 Task: Create a due date automation trigger when advanced on, on the wednesday after a card is due add dates due in more than 1 working days at 11:00 AM.
Action: Mouse moved to (813, 249)
Screenshot: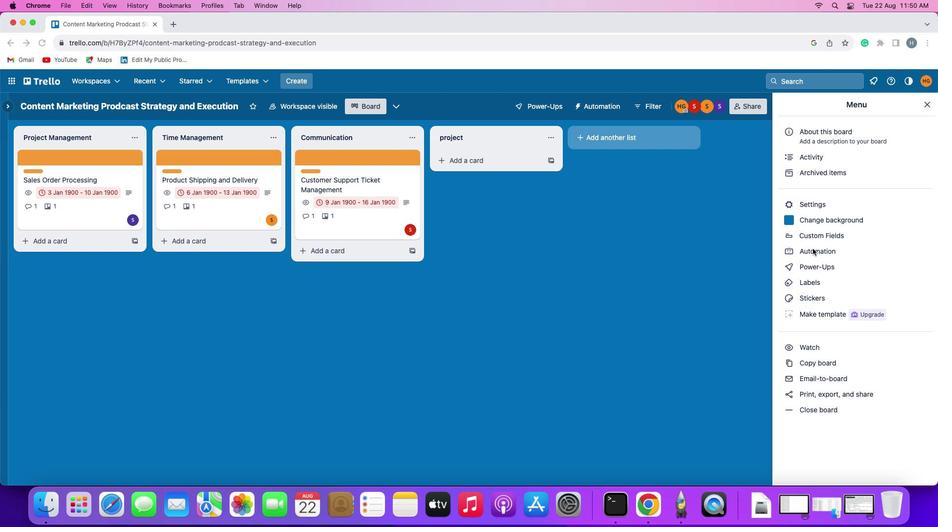 
Action: Mouse pressed left at (813, 249)
Screenshot: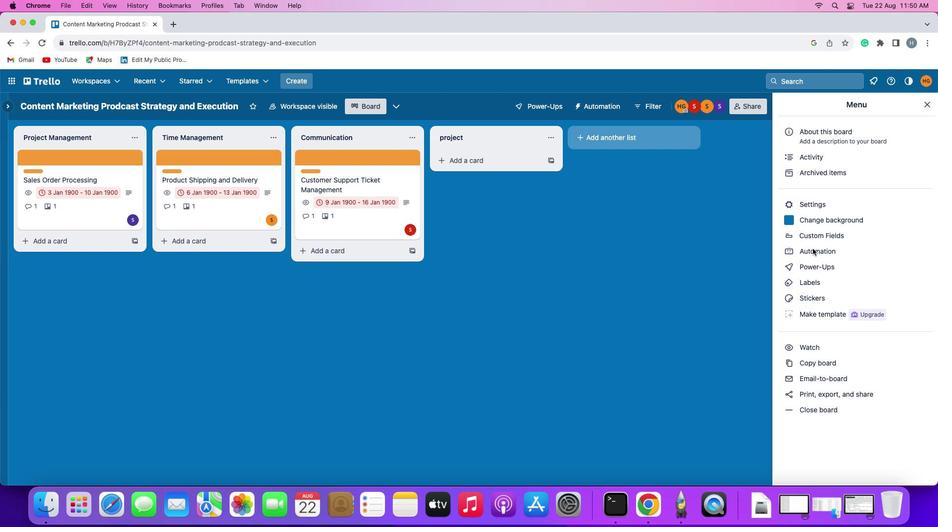 
Action: Mouse pressed left at (813, 249)
Screenshot: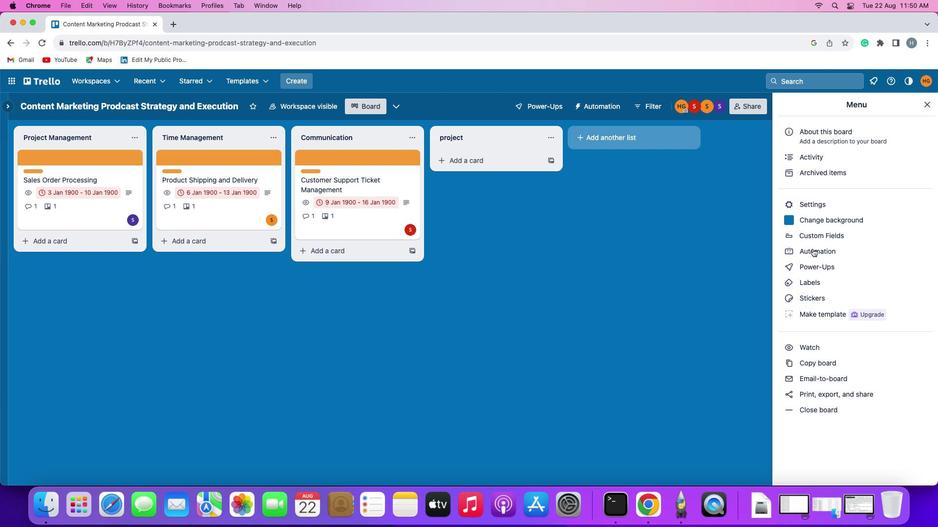 
Action: Mouse moved to (64, 233)
Screenshot: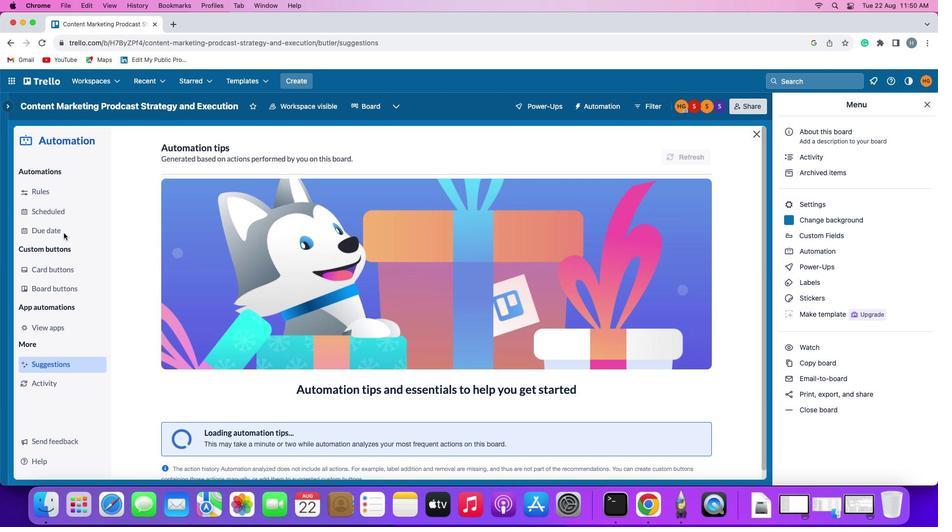 
Action: Mouse pressed left at (64, 233)
Screenshot: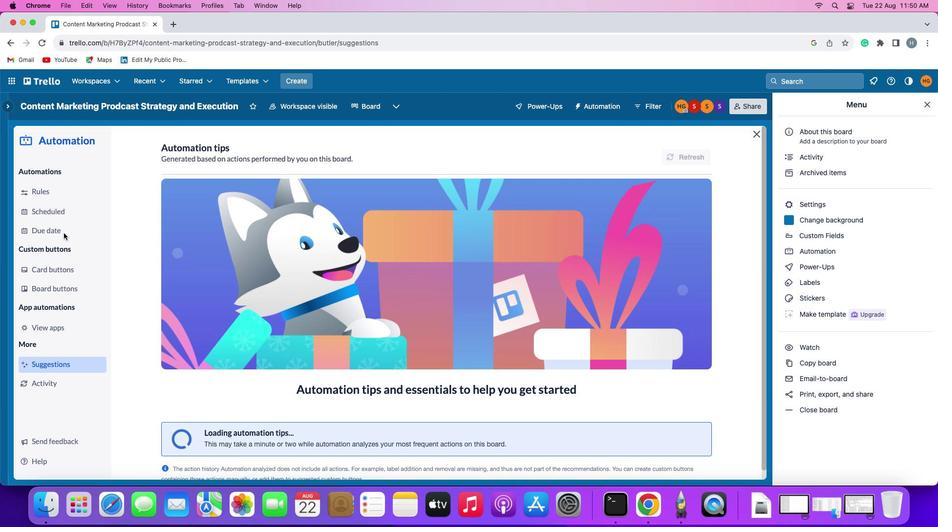 
Action: Mouse moved to (657, 149)
Screenshot: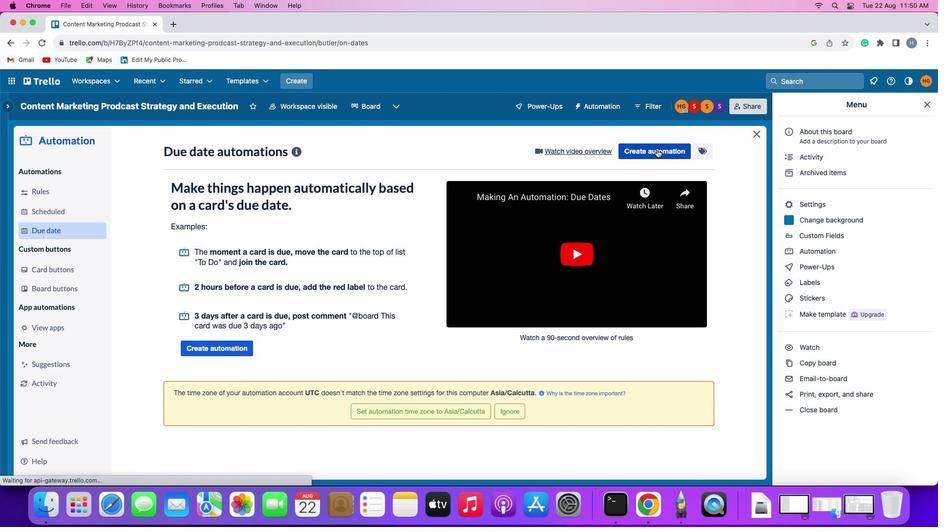 
Action: Mouse pressed left at (657, 149)
Screenshot: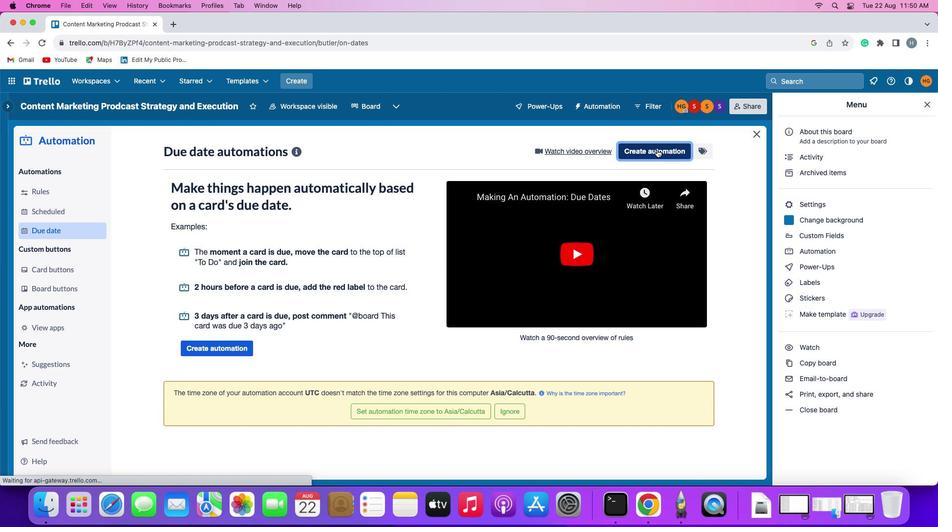 
Action: Mouse moved to (175, 244)
Screenshot: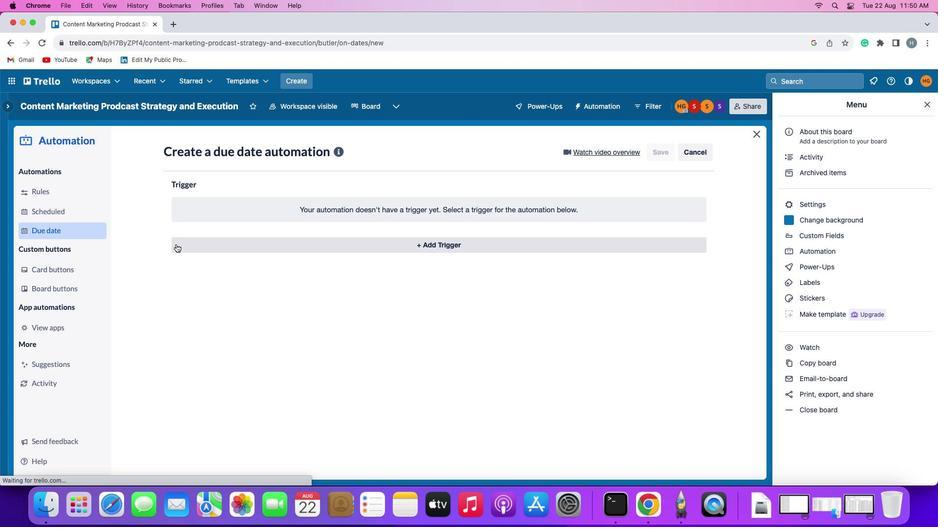 
Action: Mouse pressed left at (175, 244)
Screenshot: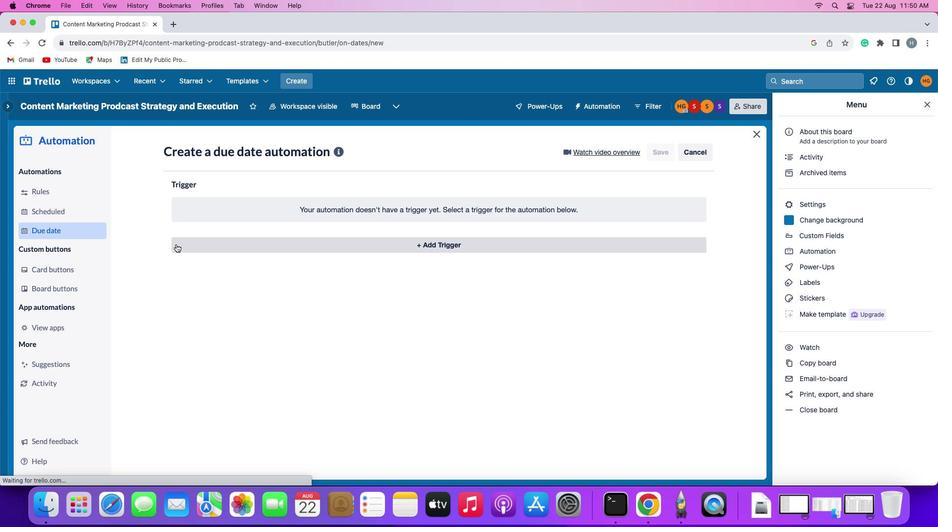 
Action: Mouse moved to (213, 429)
Screenshot: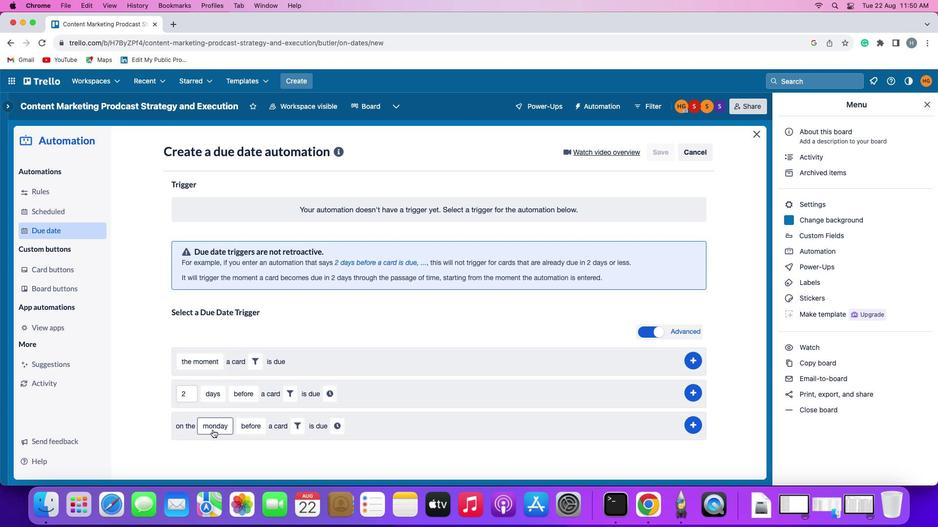 
Action: Mouse pressed left at (213, 429)
Screenshot: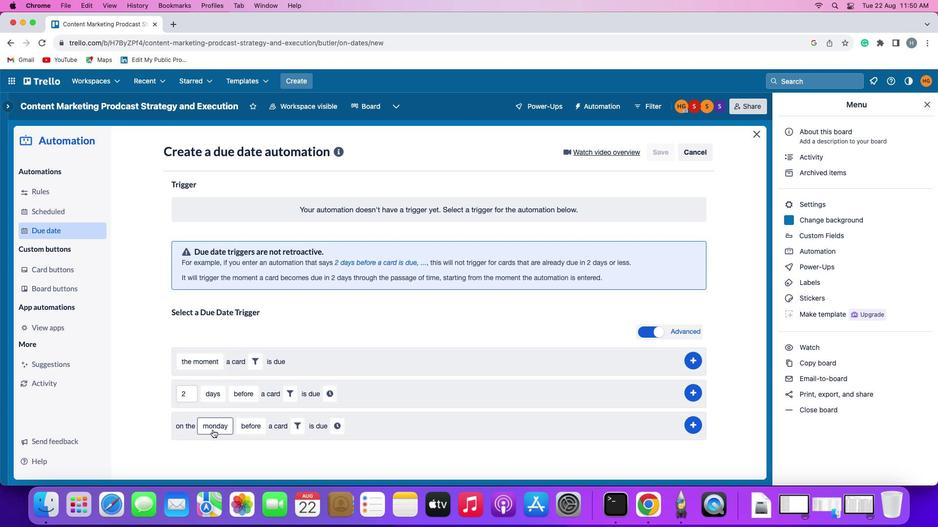 
Action: Mouse moved to (227, 332)
Screenshot: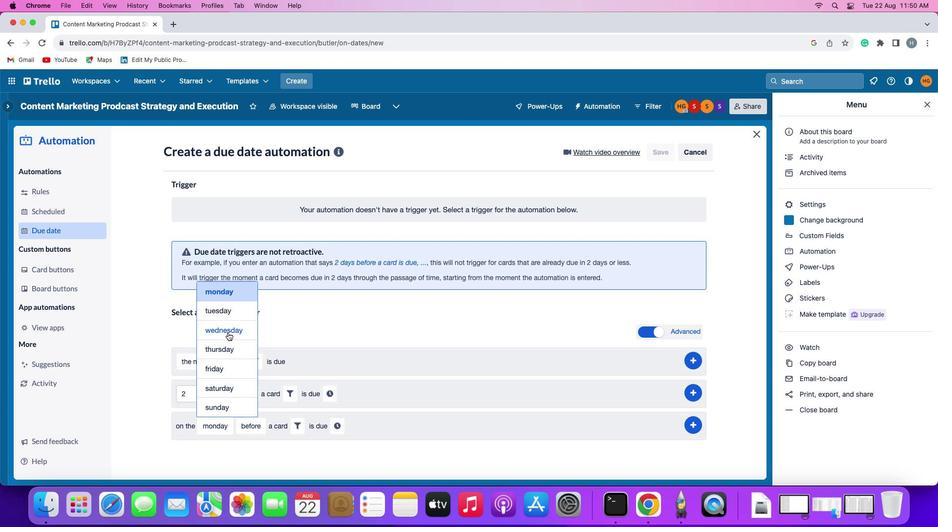 
Action: Mouse pressed left at (227, 332)
Screenshot: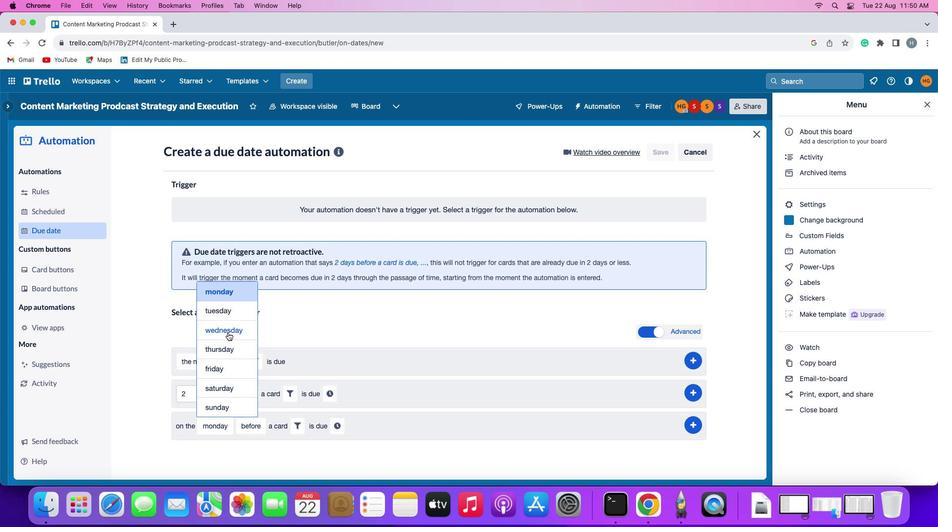 
Action: Mouse moved to (248, 423)
Screenshot: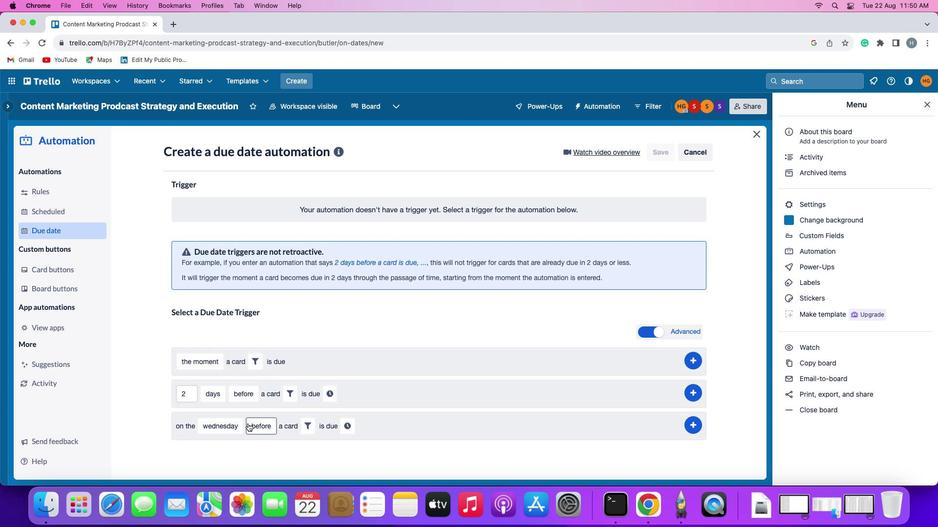 
Action: Mouse pressed left at (248, 423)
Screenshot: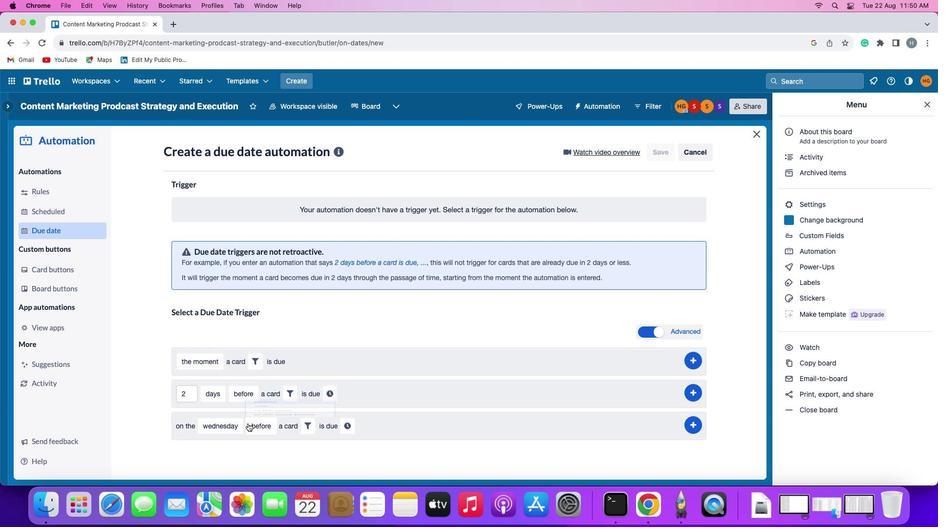 
Action: Mouse moved to (274, 367)
Screenshot: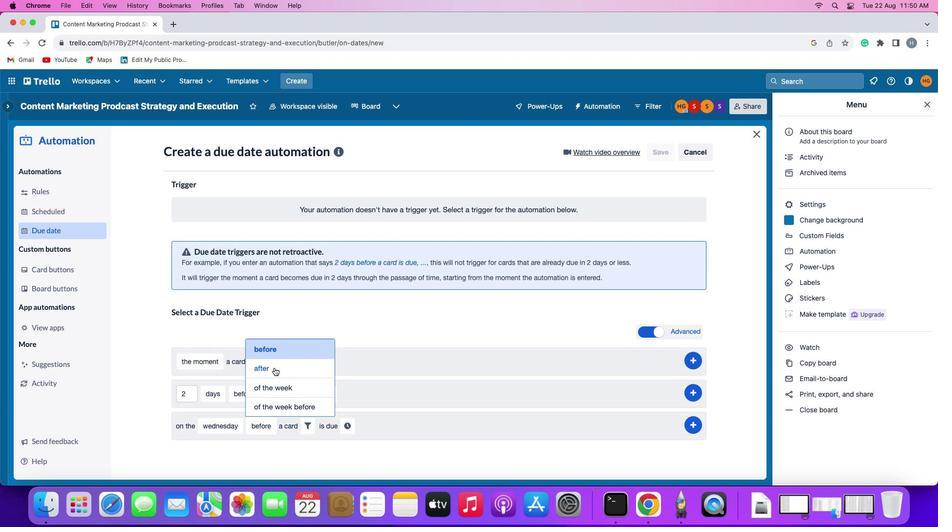 
Action: Mouse pressed left at (274, 367)
Screenshot: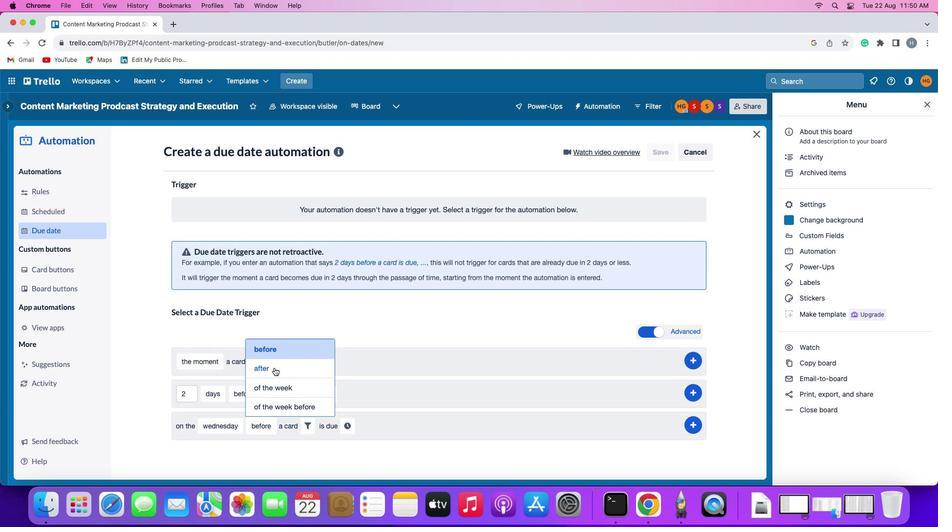 
Action: Mouse moved to (304, 424)
Screenshot: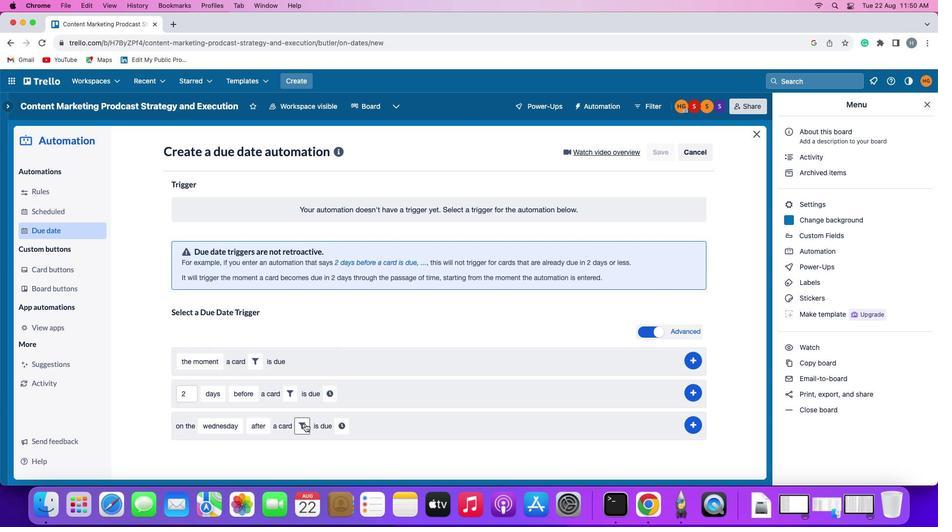 
Action: Mouse pressed left at (304, 424)
Screenshot: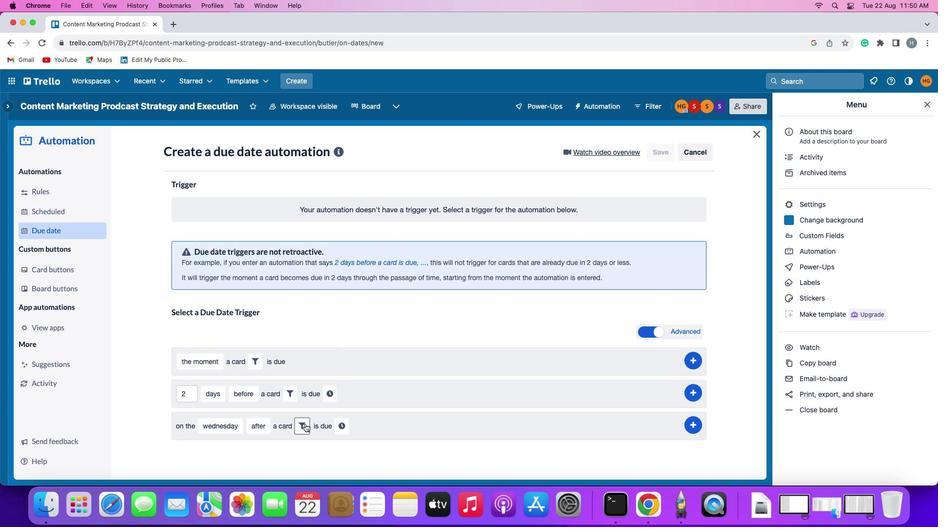 
Action: Mouse moved to (357, 454)
Screenshot: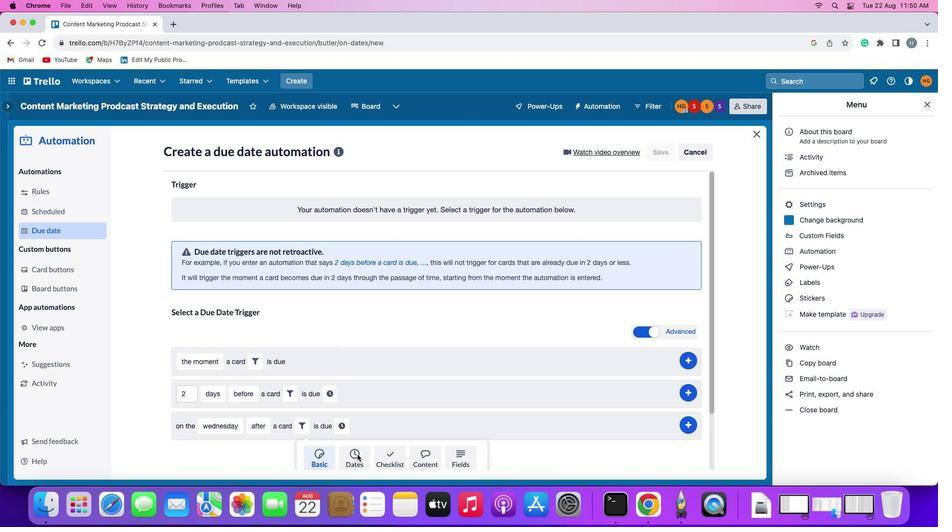 
Action: Mouse pressed left at (357, 454)
Screenshot: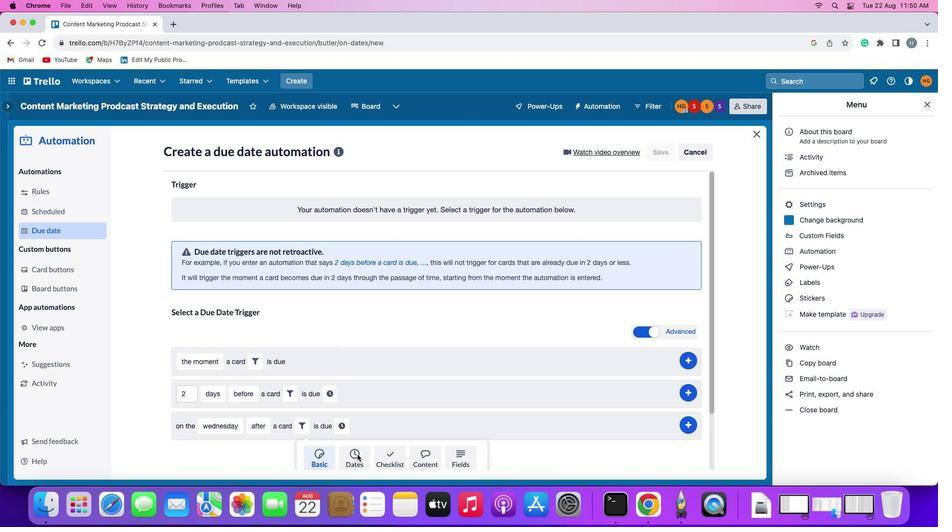 
Action: Mouse moved to (267, 449)
Screenshot: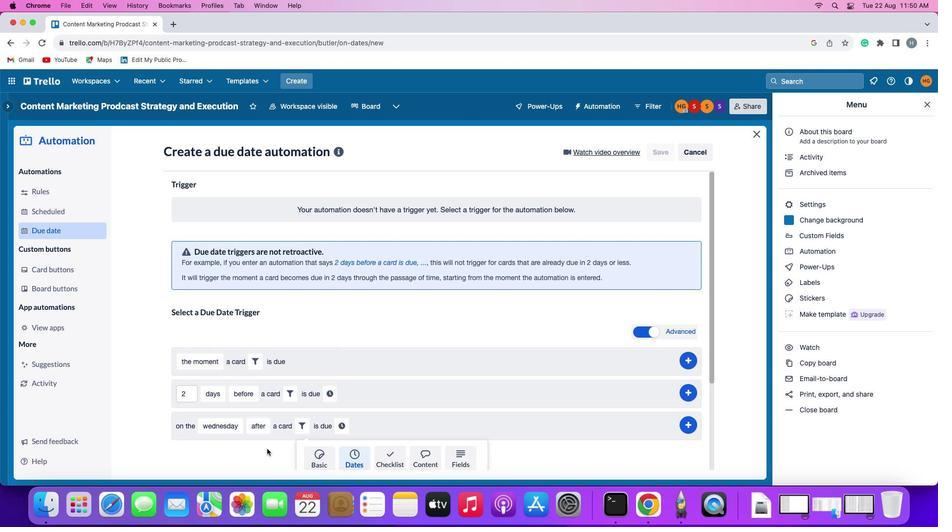 
Action: Mouse scrolled (267, 449) with delta (0, 0)
Screenshot: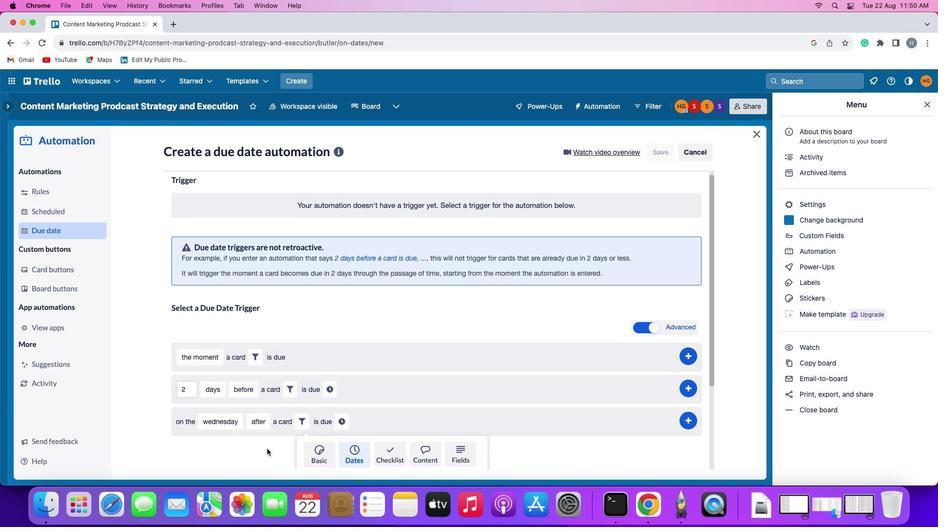 
Action: Mouse scrolled (267, 449) with delta (0, 0)
Screenshot: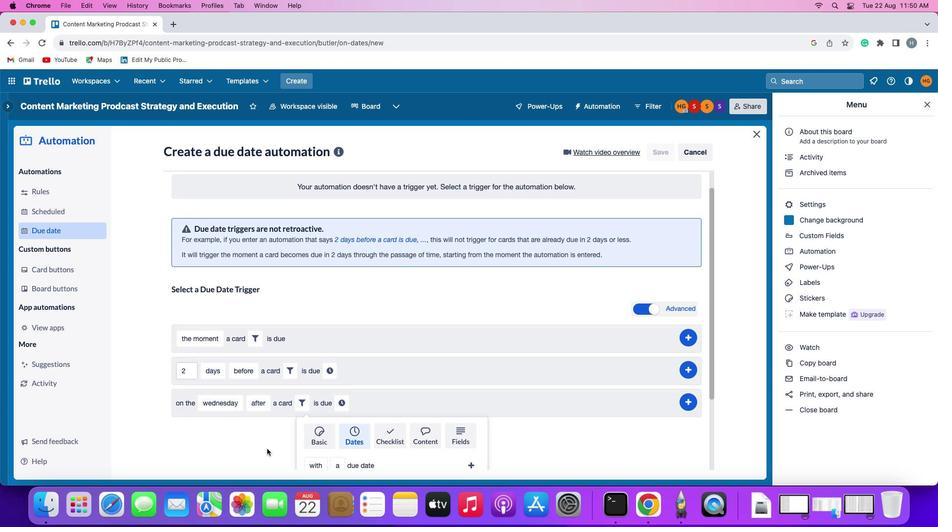 
Action: Mouse scrolled (267, 449) with delta (0, -1)
Screenshot: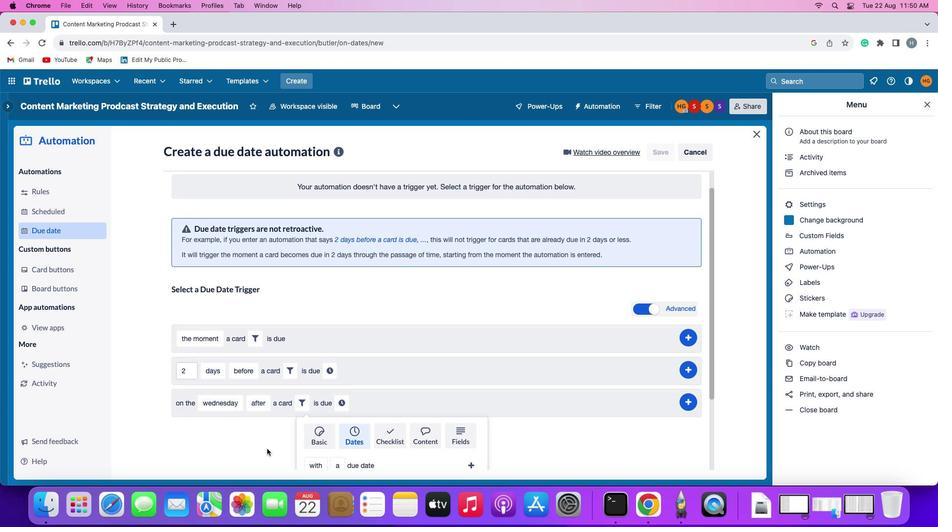 
Action: Mouse scrolled (267, 449) with delta (0, -2)
Screenshot: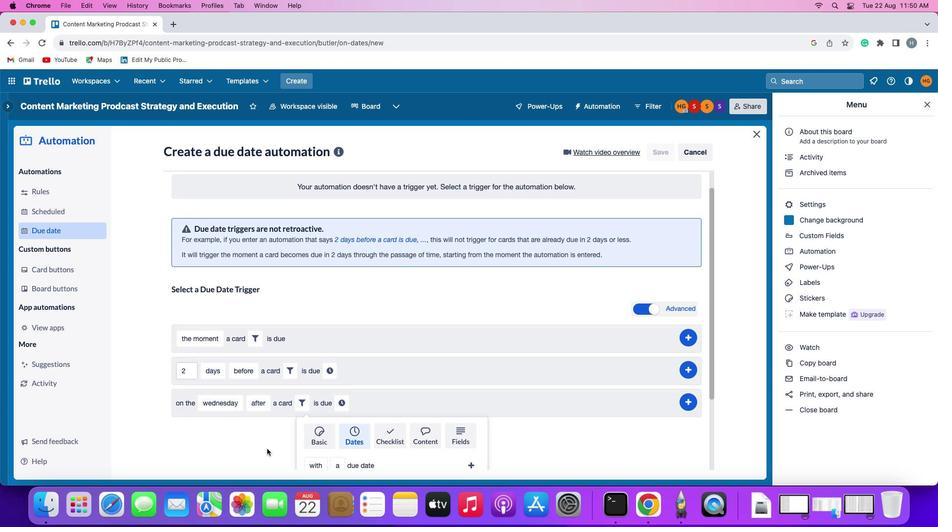 
Action: Mouse scrolled (267, 449) with delta (0, -2)
Screenshot: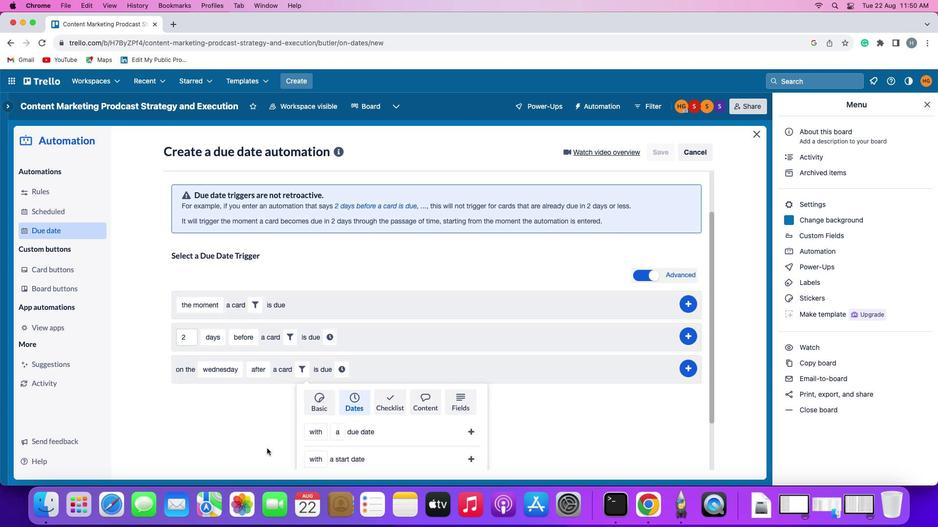 
Action: Mouse moved to (266, 448)
Screenshot: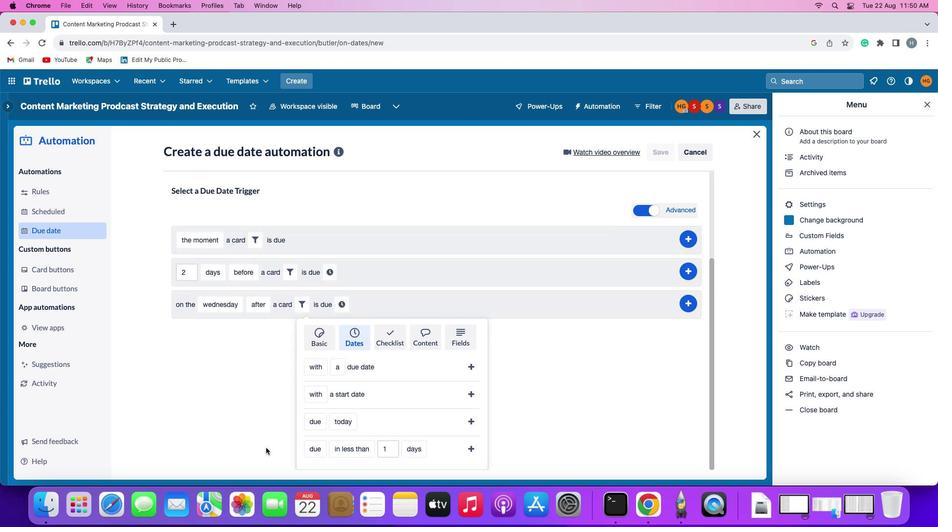 
Action: Mouse scrolled (266, 448) with delta (0, 0)
Screenshot: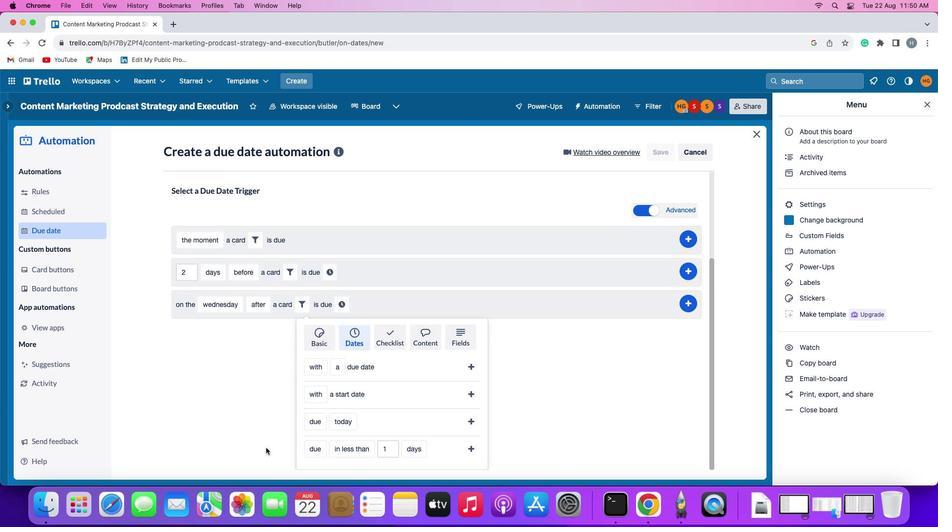 
Action: Mouse scrolled (266, 448) with delta (0, 0)
Screenshot: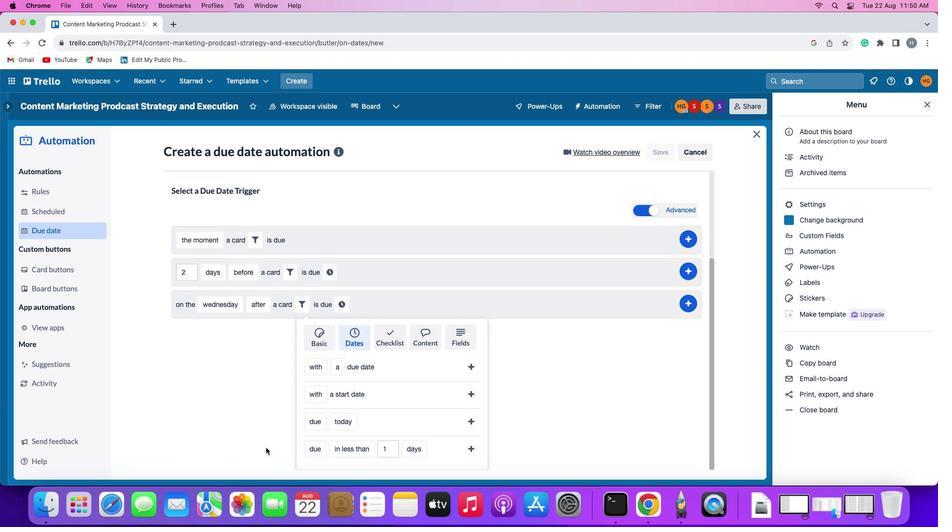 
Action: Mouse scrolled (266, 448) with delta (0, -1)
Screenshot: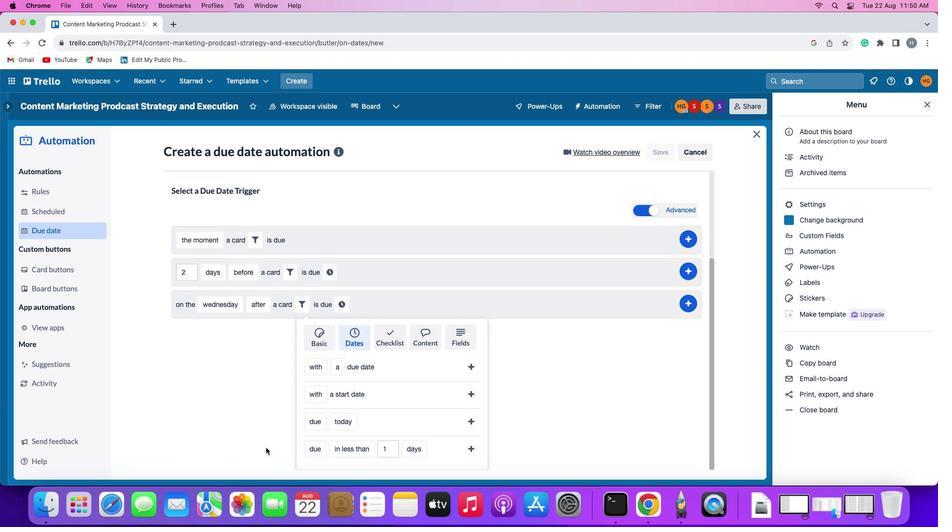
Action: Mouse scrolled (266, 448) with delta (0, -1)
Screenshot: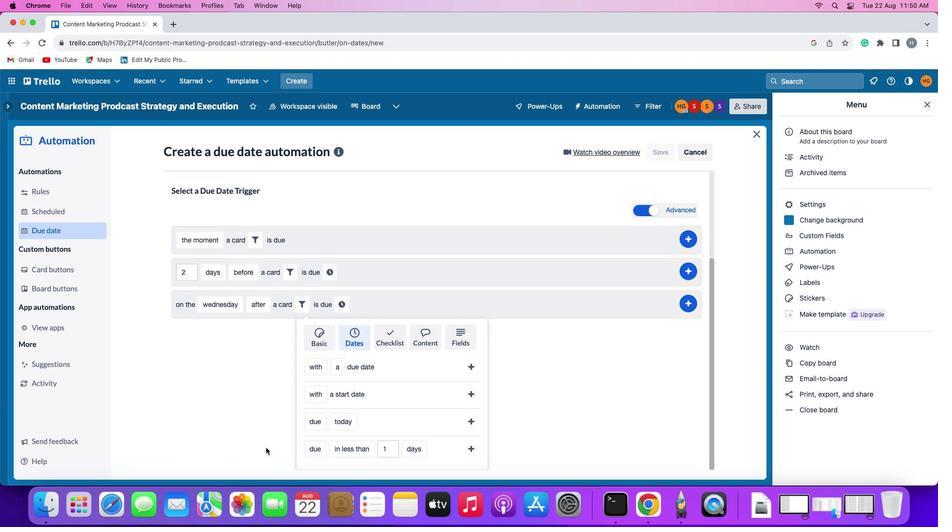 
Action: Mouse moved to (361, 448)
Screenshot: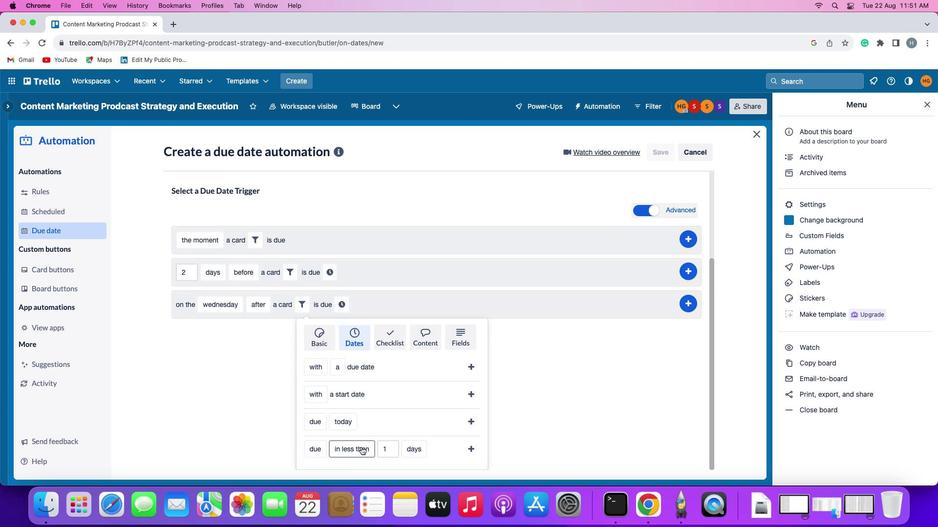 
Action: Mouse pressed left at (361, 448)
Screenshot: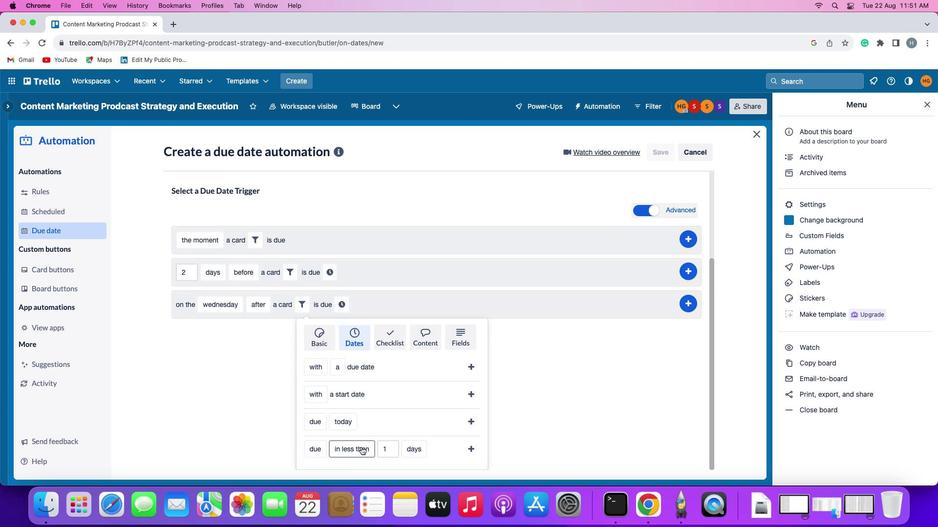 
Action: Mouse moved to (367, 388)
Screenshot: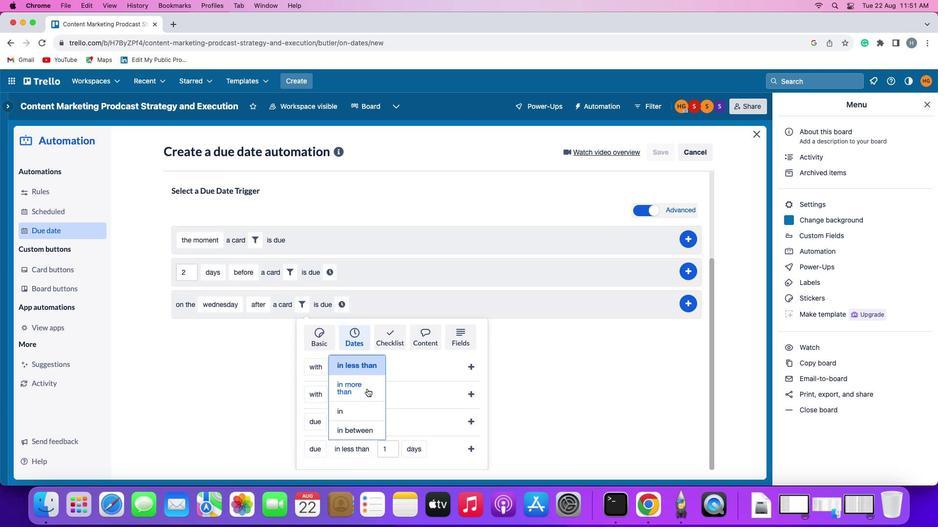 
Action: Mouse pressed left at (367, 388)
Screenshot: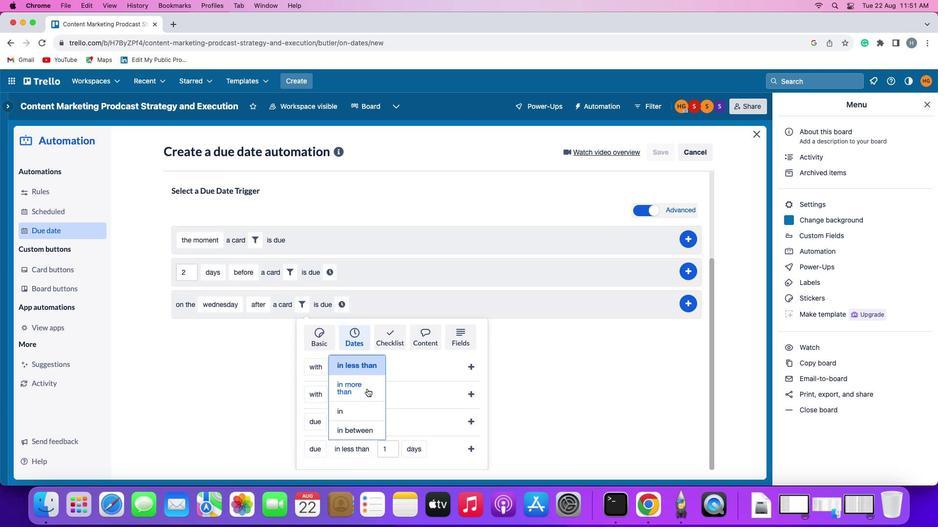 
Action: Mouse moved to (420, 450)
Screenshot: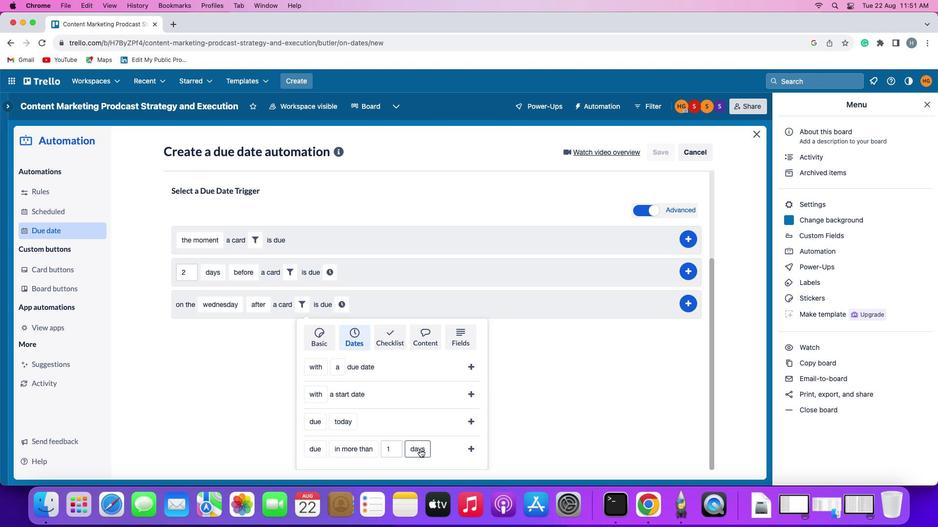 
Action: Mouse pressed left at (420, 450)
Screenshot: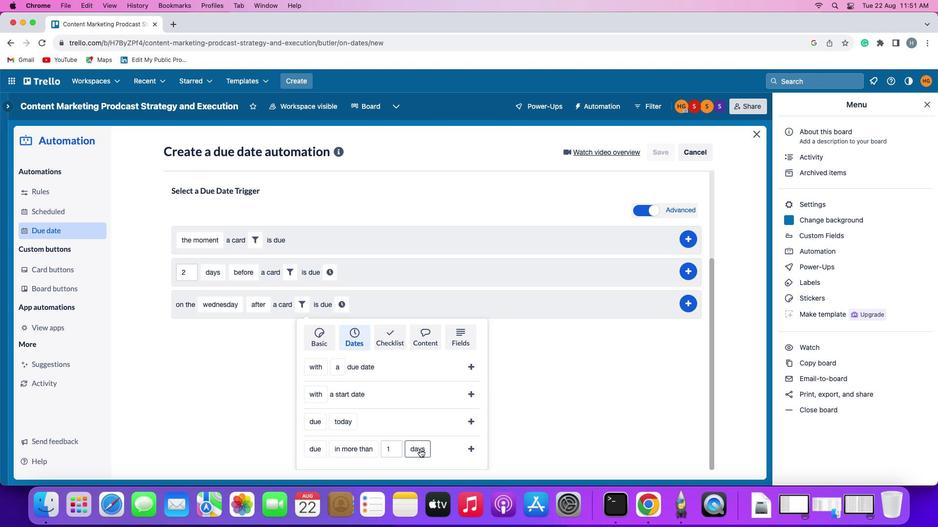
Action: Mouse moved to (421, 433)
Screenshot: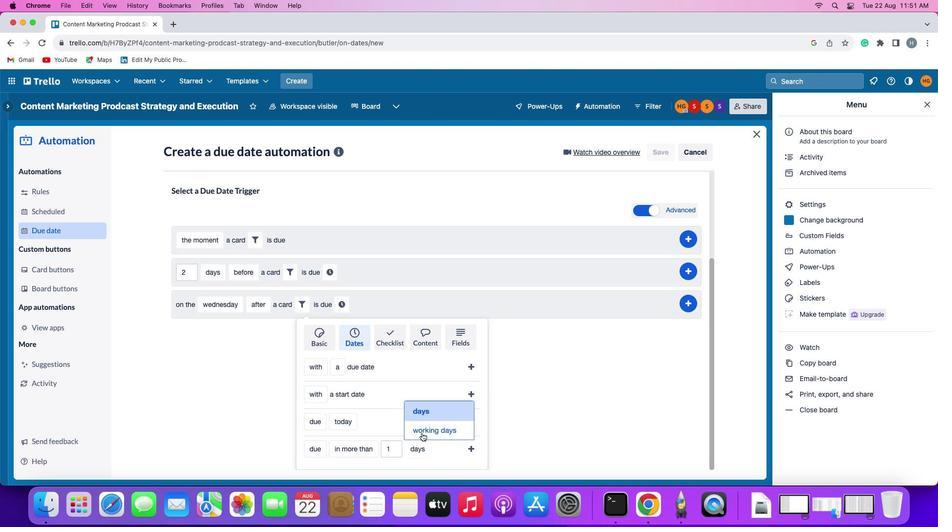 
Action: Mouse pressed left at (421, 433)
Screenshot: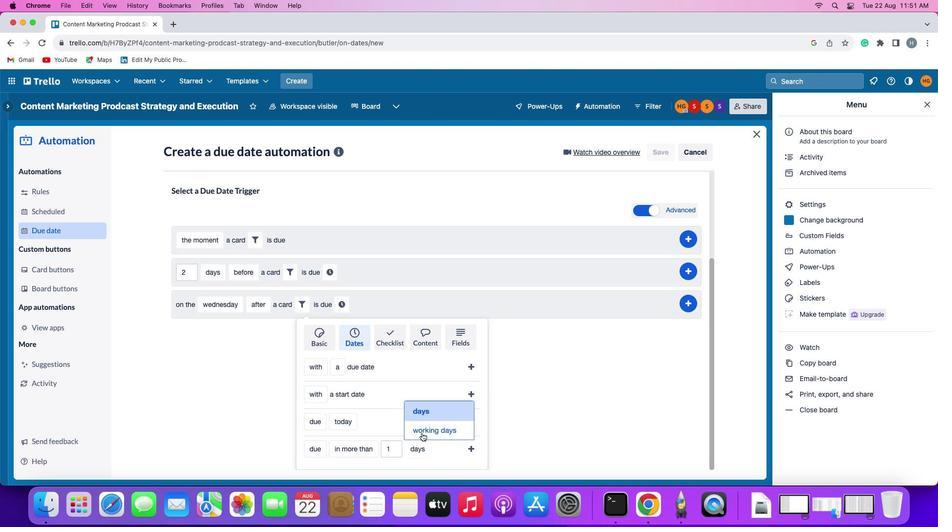 
Action: Mouse moved to (474, 449)
Screenshot: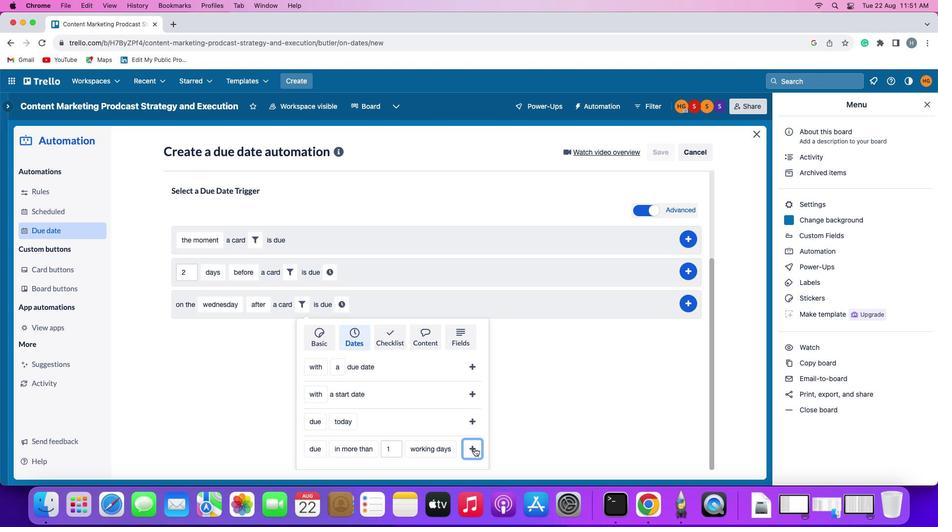 
Action: Mouse pressed left at (474, 449)
Screenshot: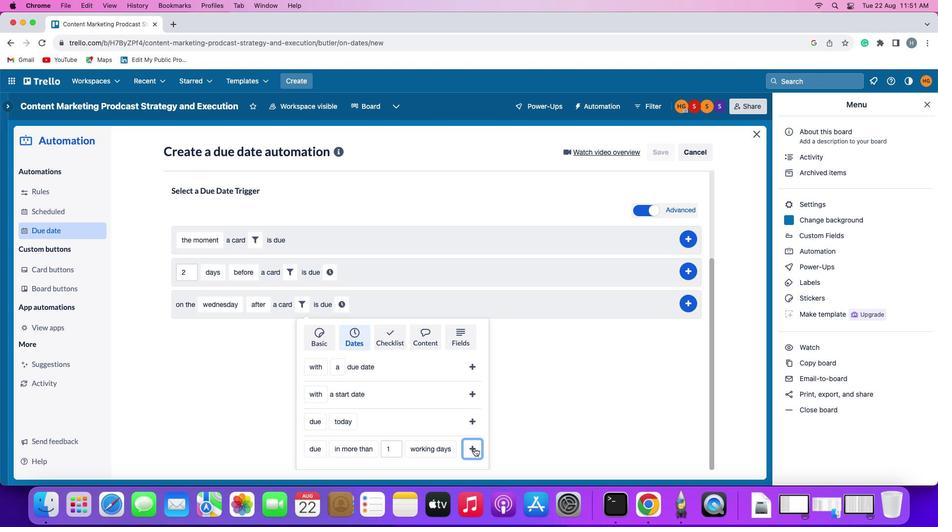 
Action: Mouse moved to (461, 424)
Screenshot: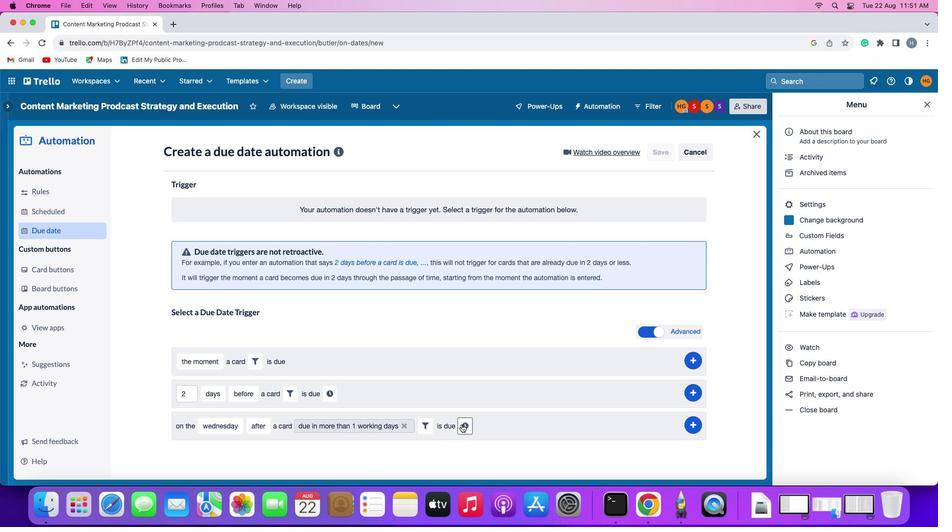 
Action: Mouse pressed left at (461, 424)
Screenshot: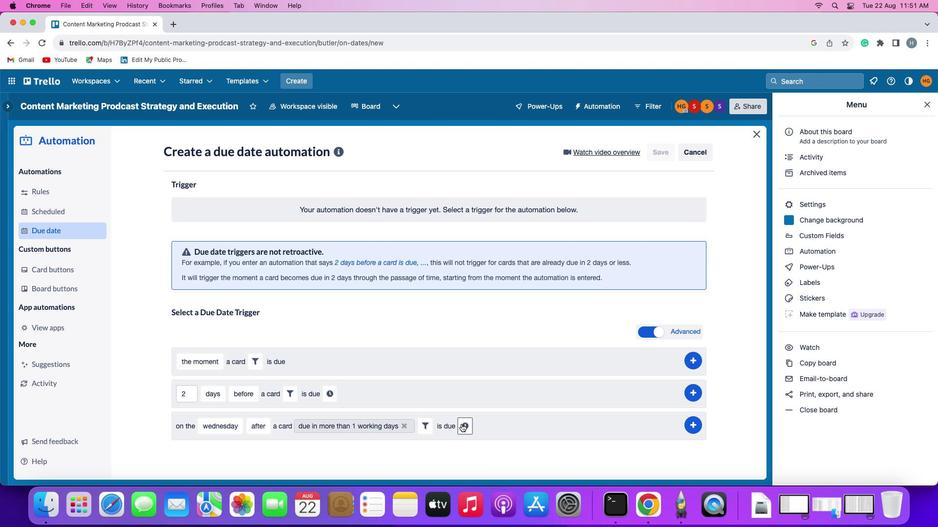 
Action: Mouse moved to (506, 428)
Screenshot: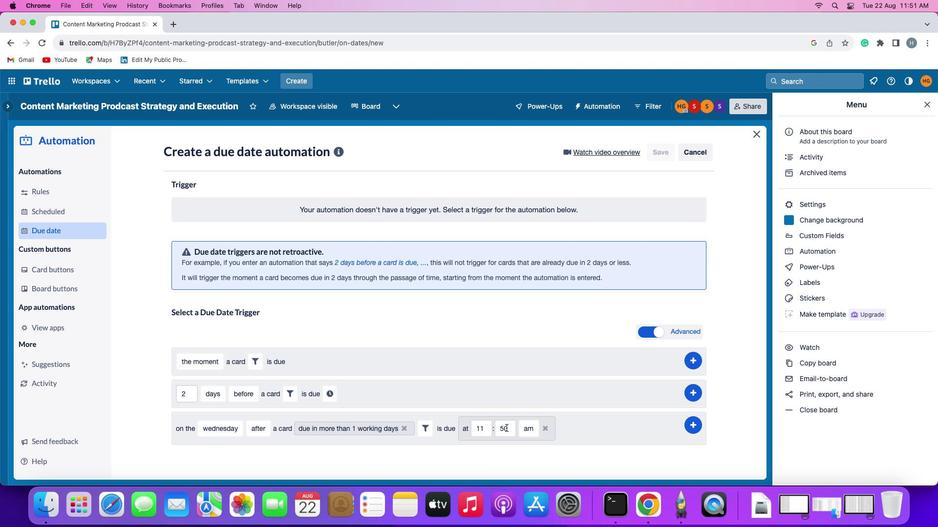 
Action: Mouse pressed left at (506, 428)
Screenshot: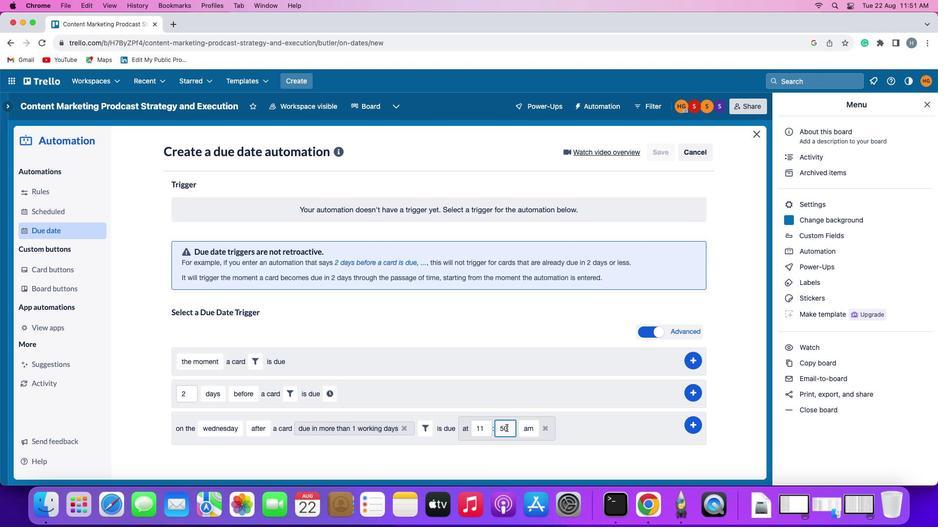 
Action: Key pressed Key.backspace'0'Key.backspaceKey.backspace'0''0'
Screenshot: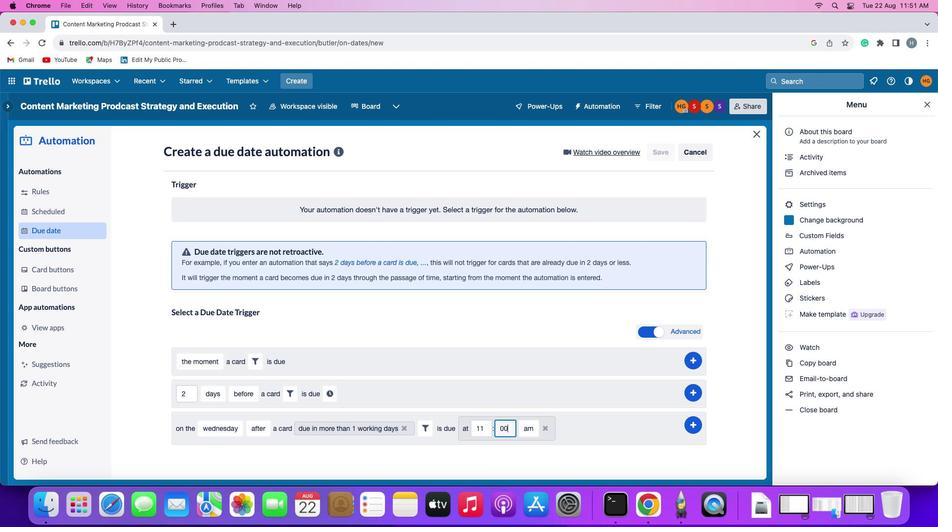 
Action: Mouse moved to (695, 423)
Screenshot: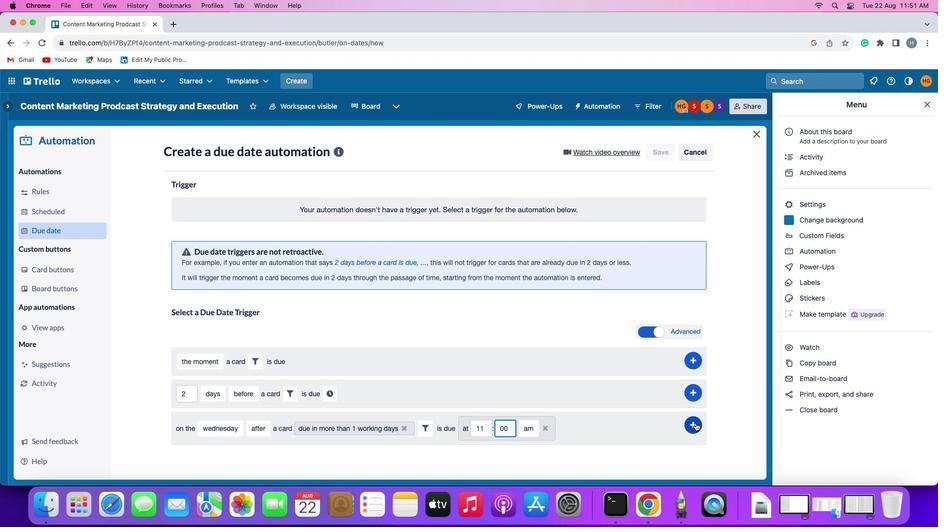 
Action: Mouse pressed left at (695, 423)
Screenshot: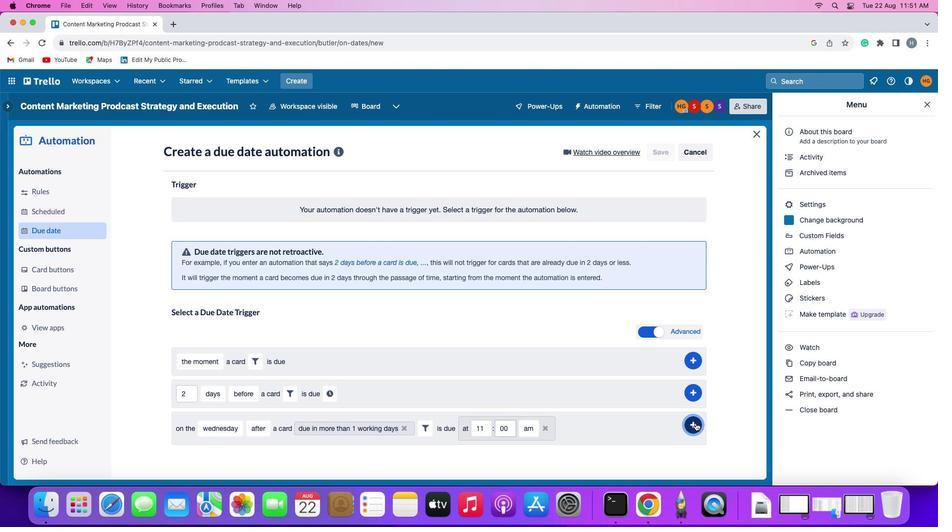 
Action: Mouse moved to (727, 355)
Screenshot: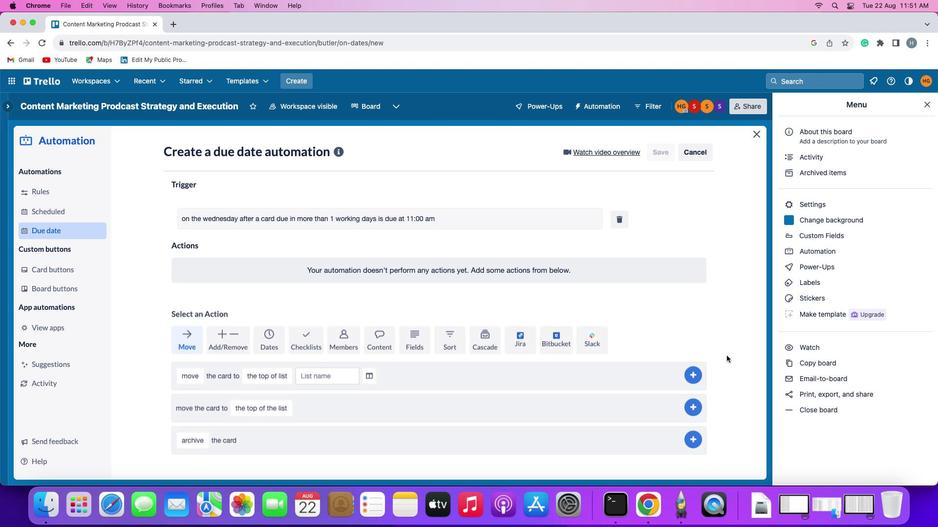 
